 Task: Look for products in the category "Chicken" from the brand "Store Brand".
Action: Mouse moved to (15, 155)
Screenshot: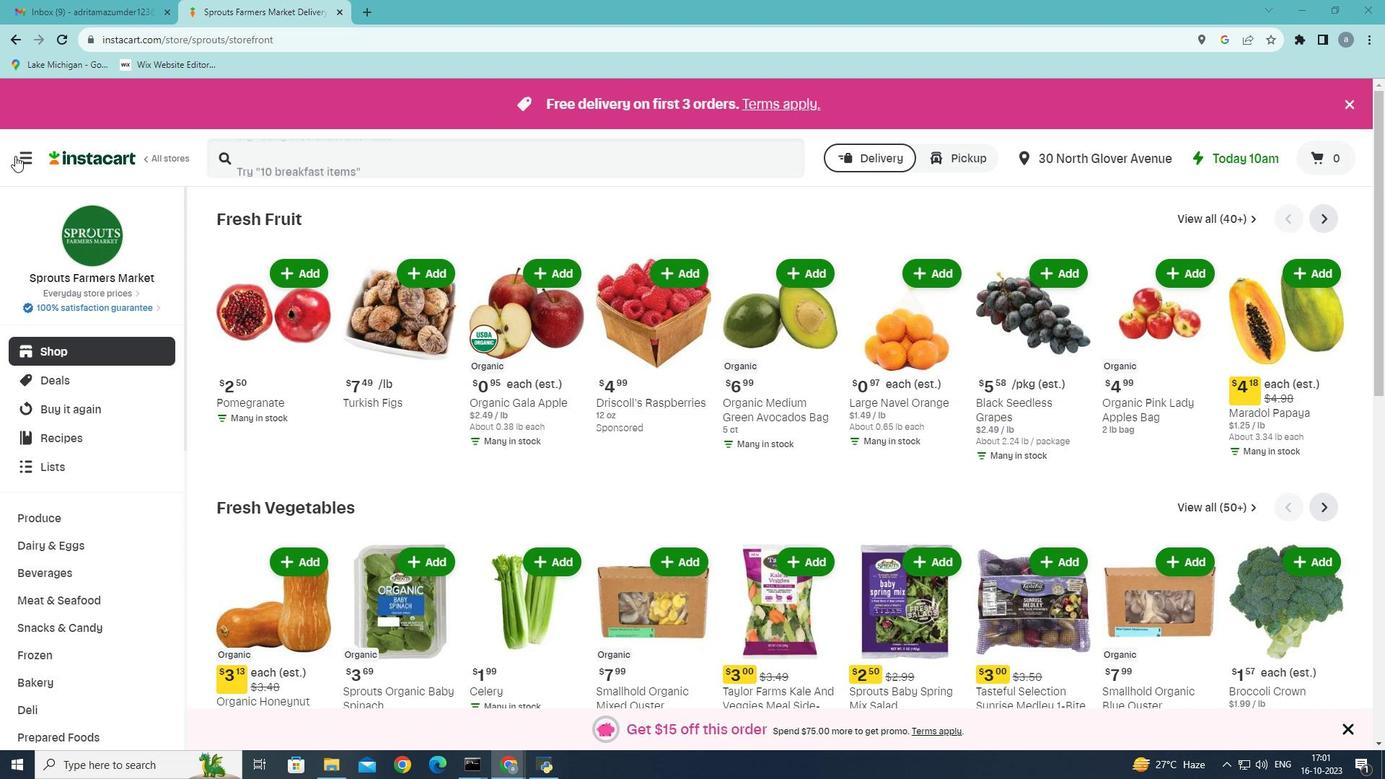 
Action: Mouse pressed left at (15, 155)
Screenshot: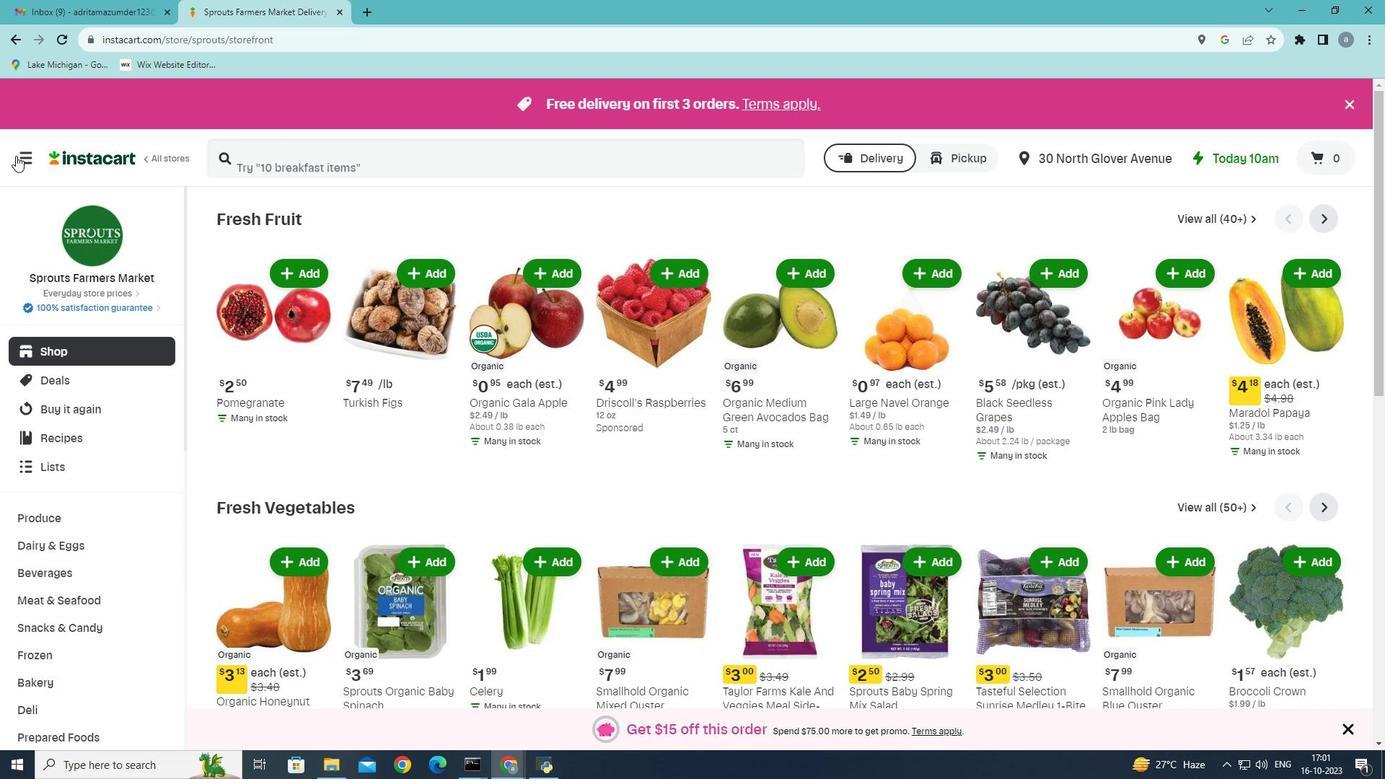 
Action: Mouse moved to (52, 419)
Screenshot: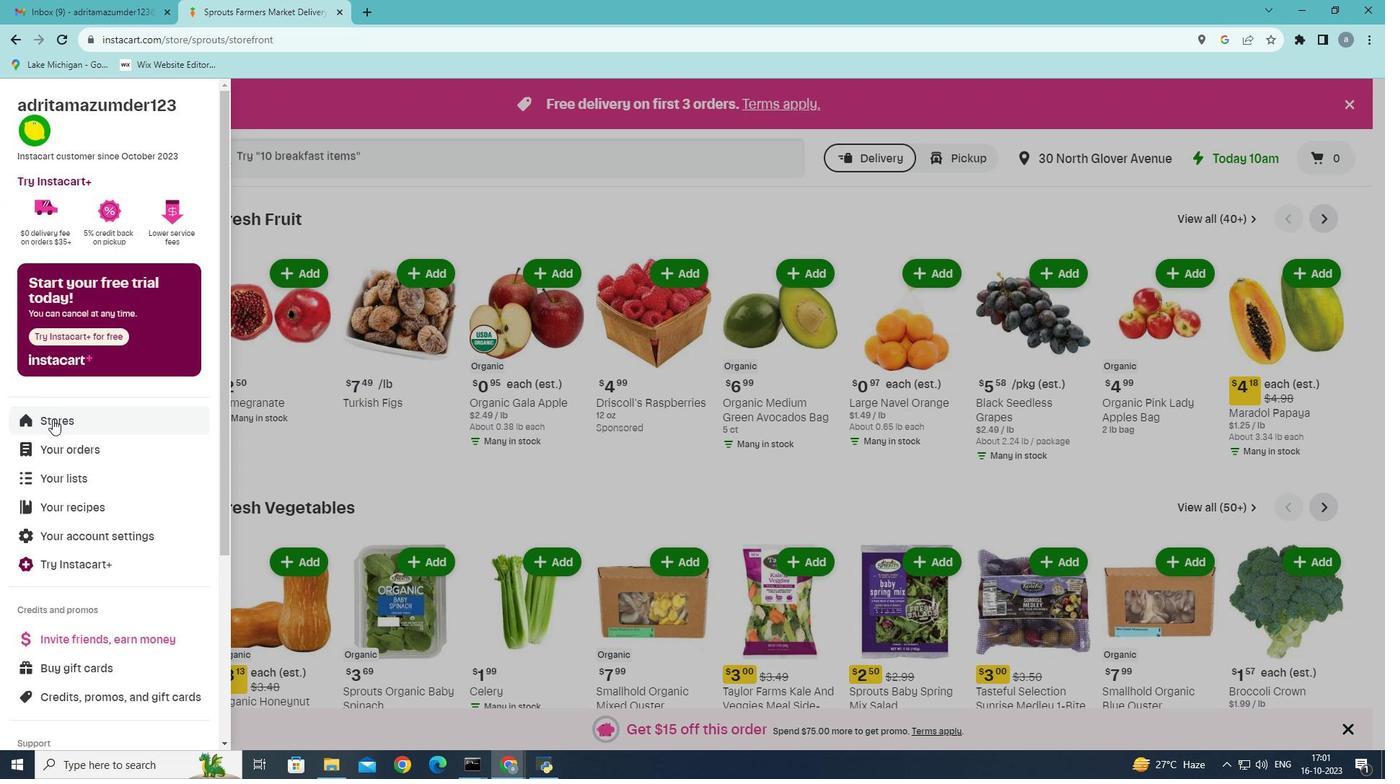 
Action: Mouse pressed left at (52, 419)
Screenshot: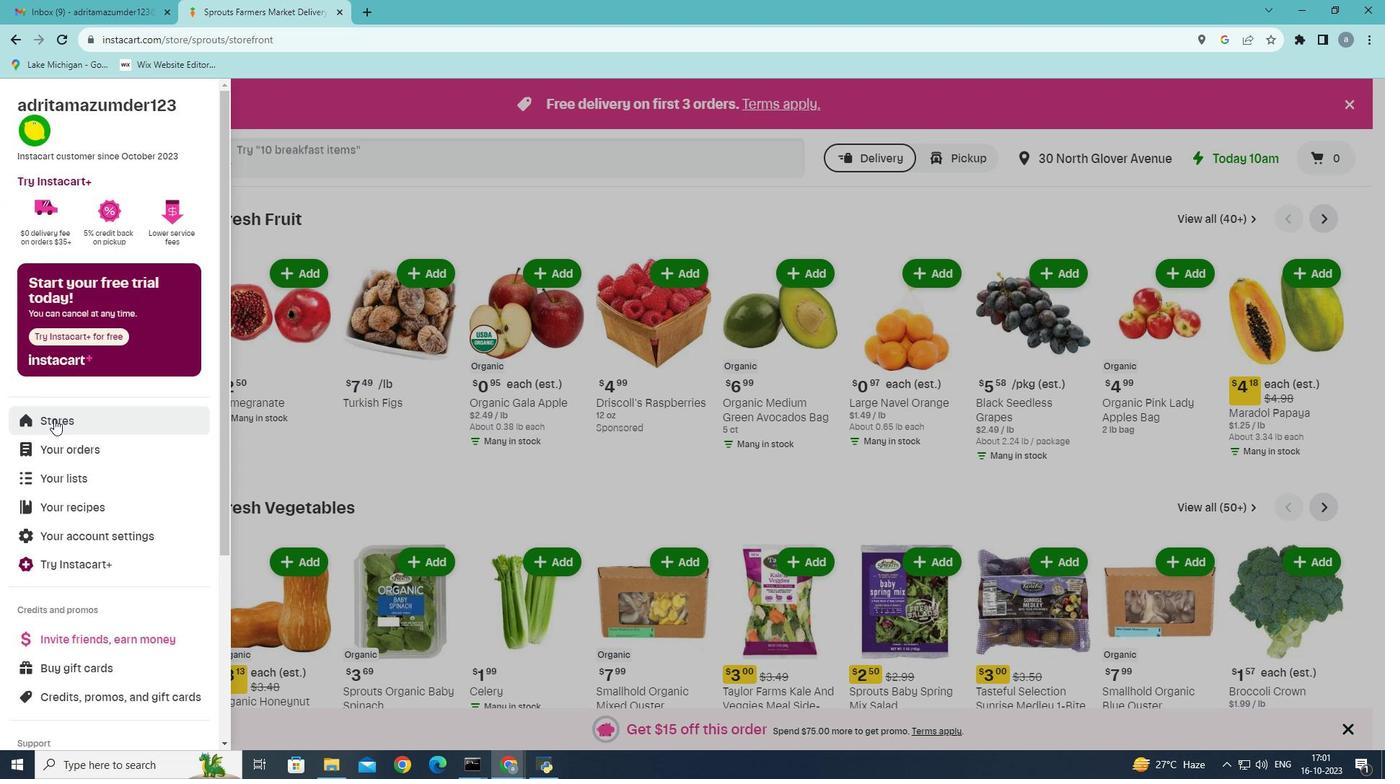 
Action: Mouse moved to (333, 163)
Screenshot: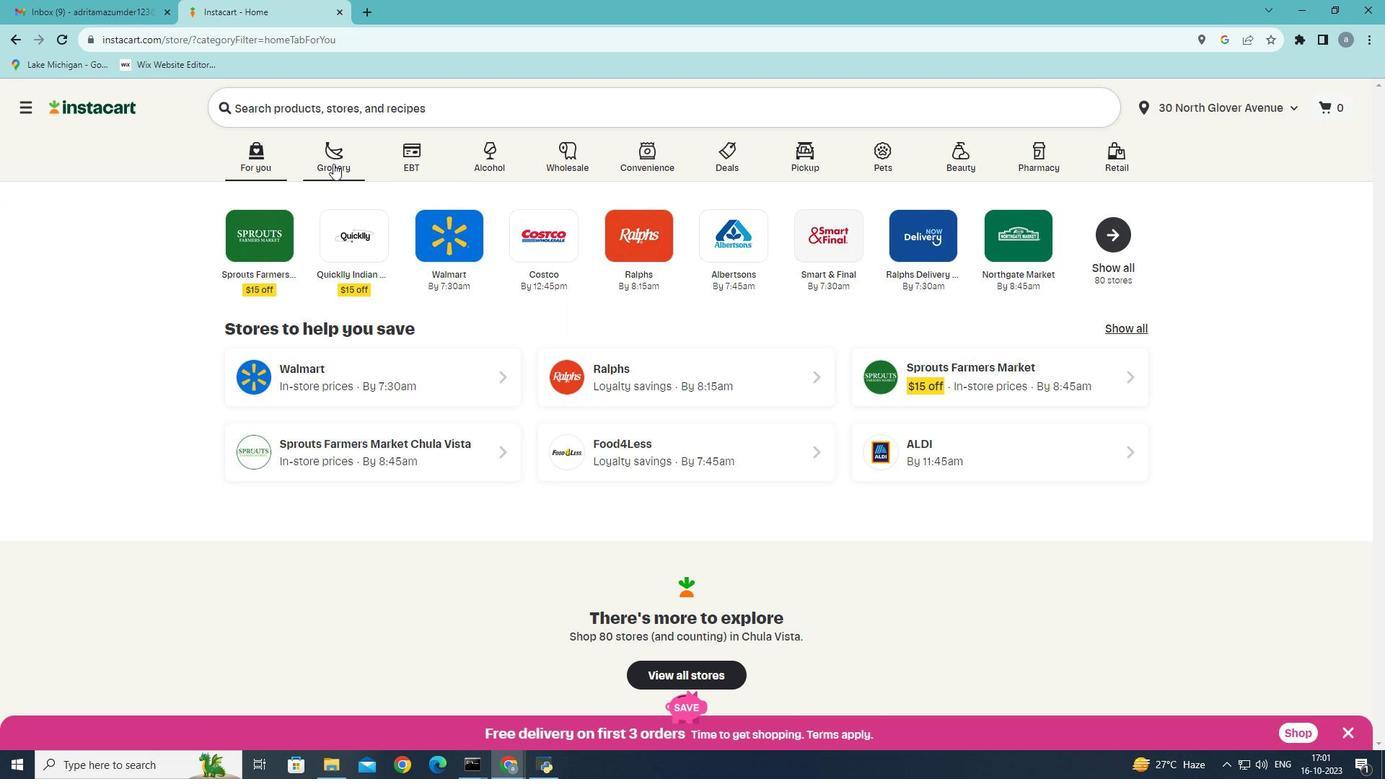 
Action: Mouse pressed left at (333, 163)
Screenshot: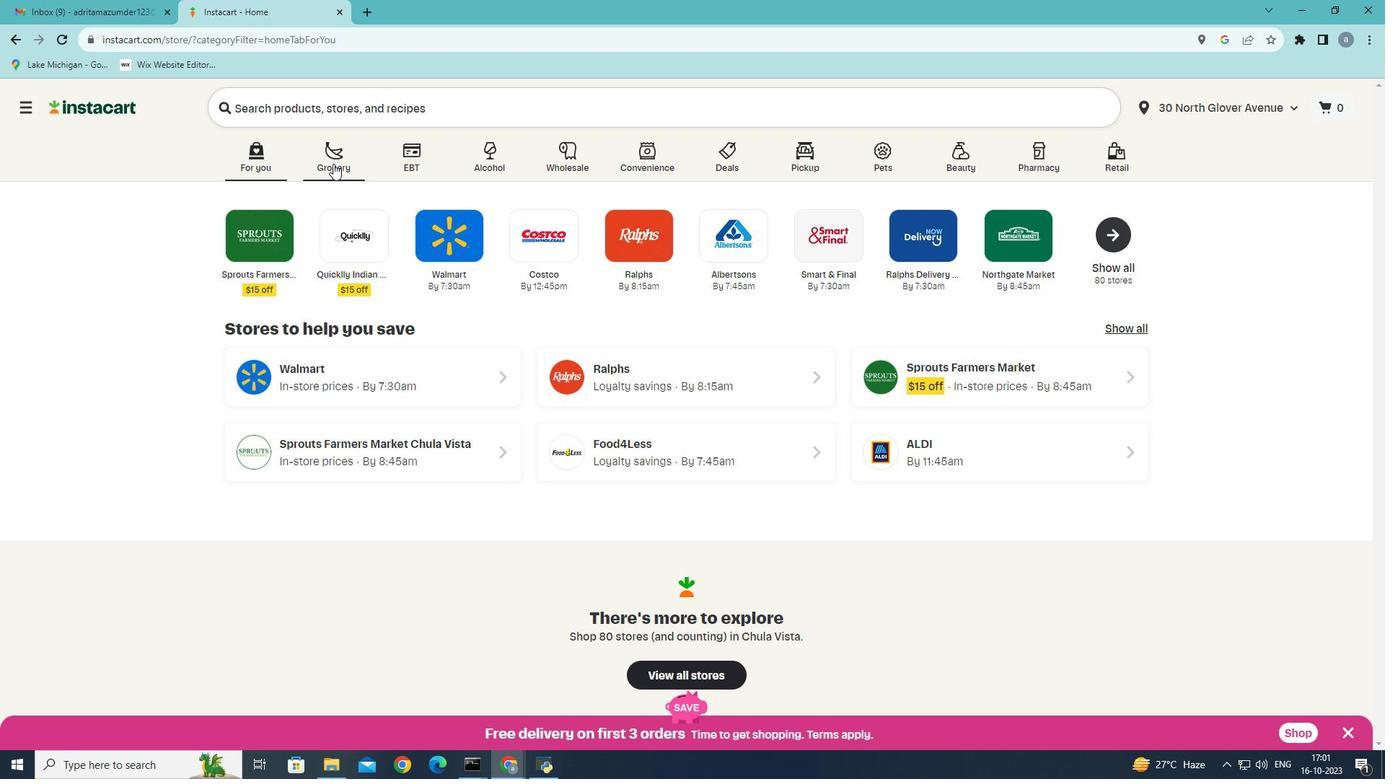 
Action: Mouse moved to (945, 308)
Screenshot: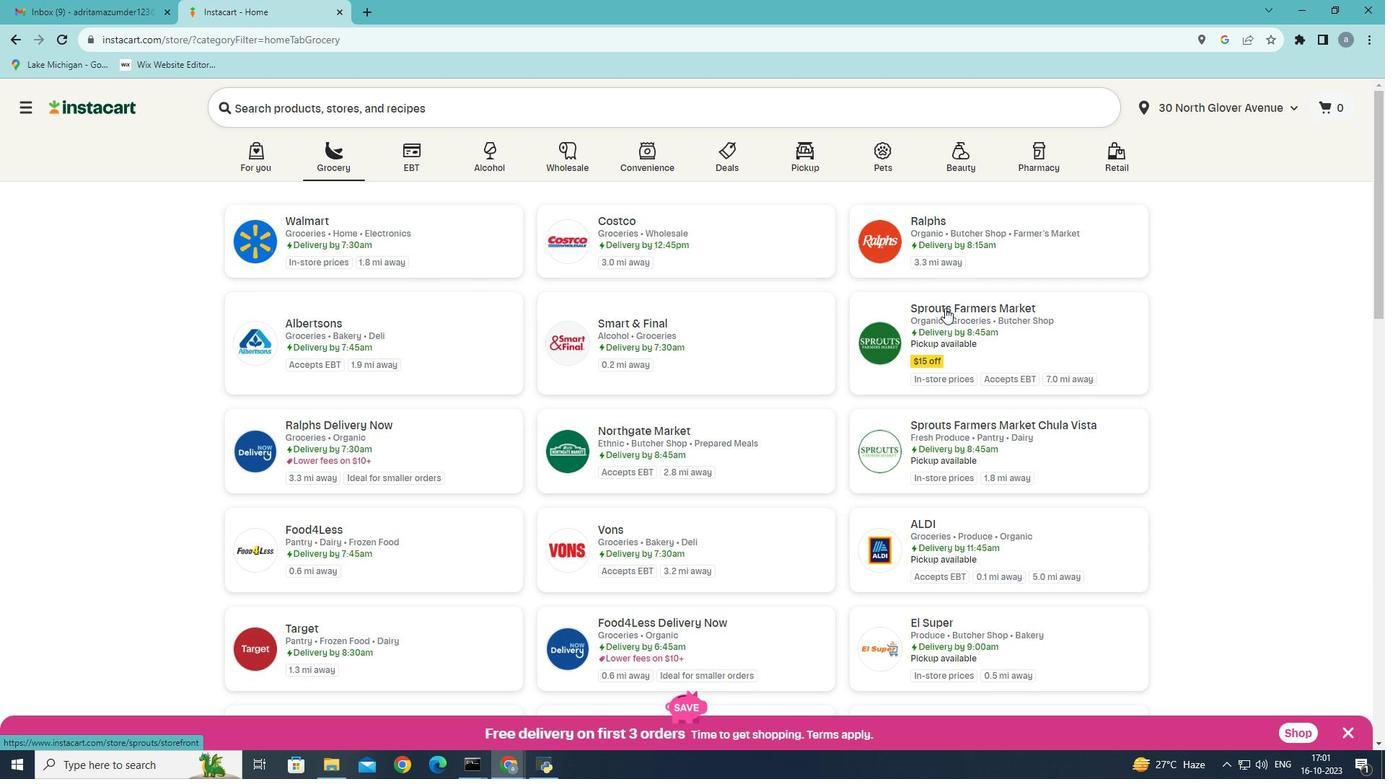 
Action: Mouse pressed left at (945, 308)
Screenshot: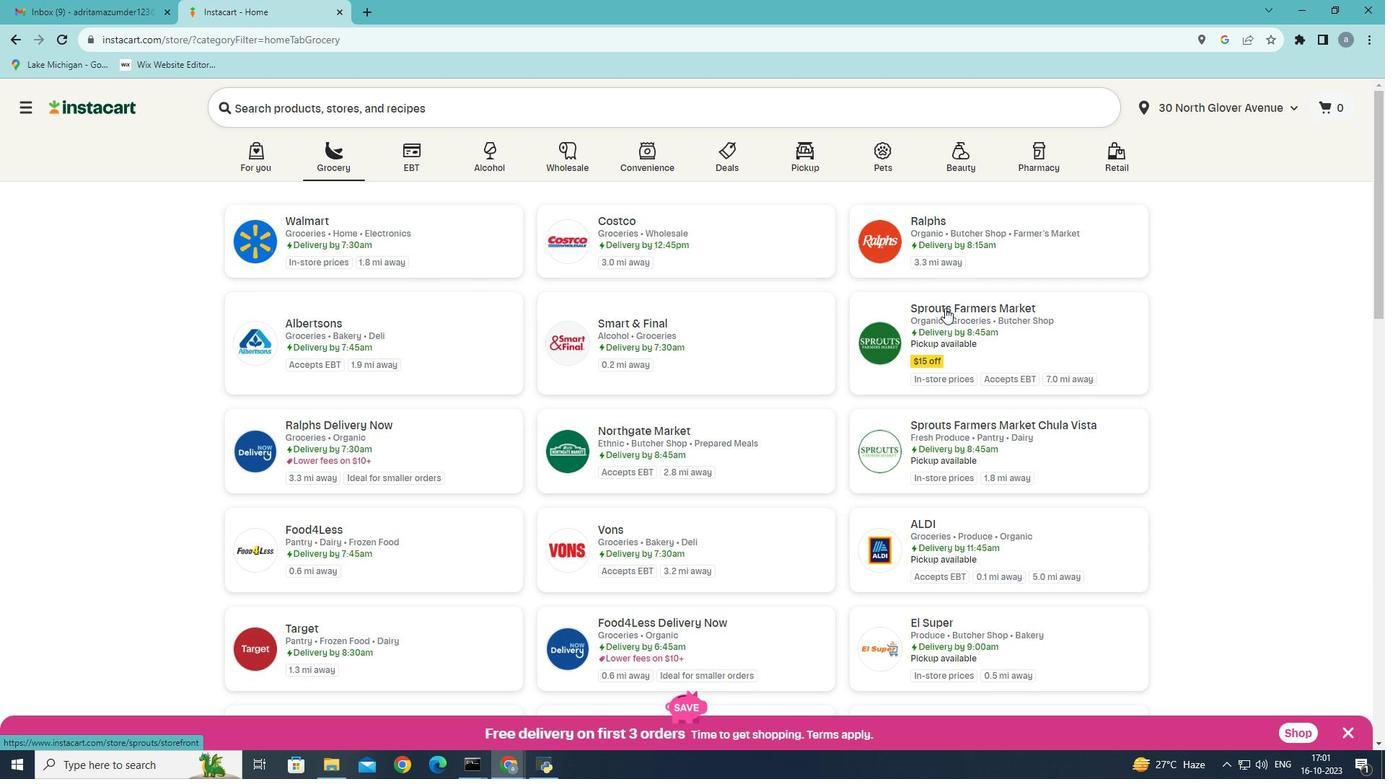 
Action: Mouse moved to (78, 597)
Screenshot: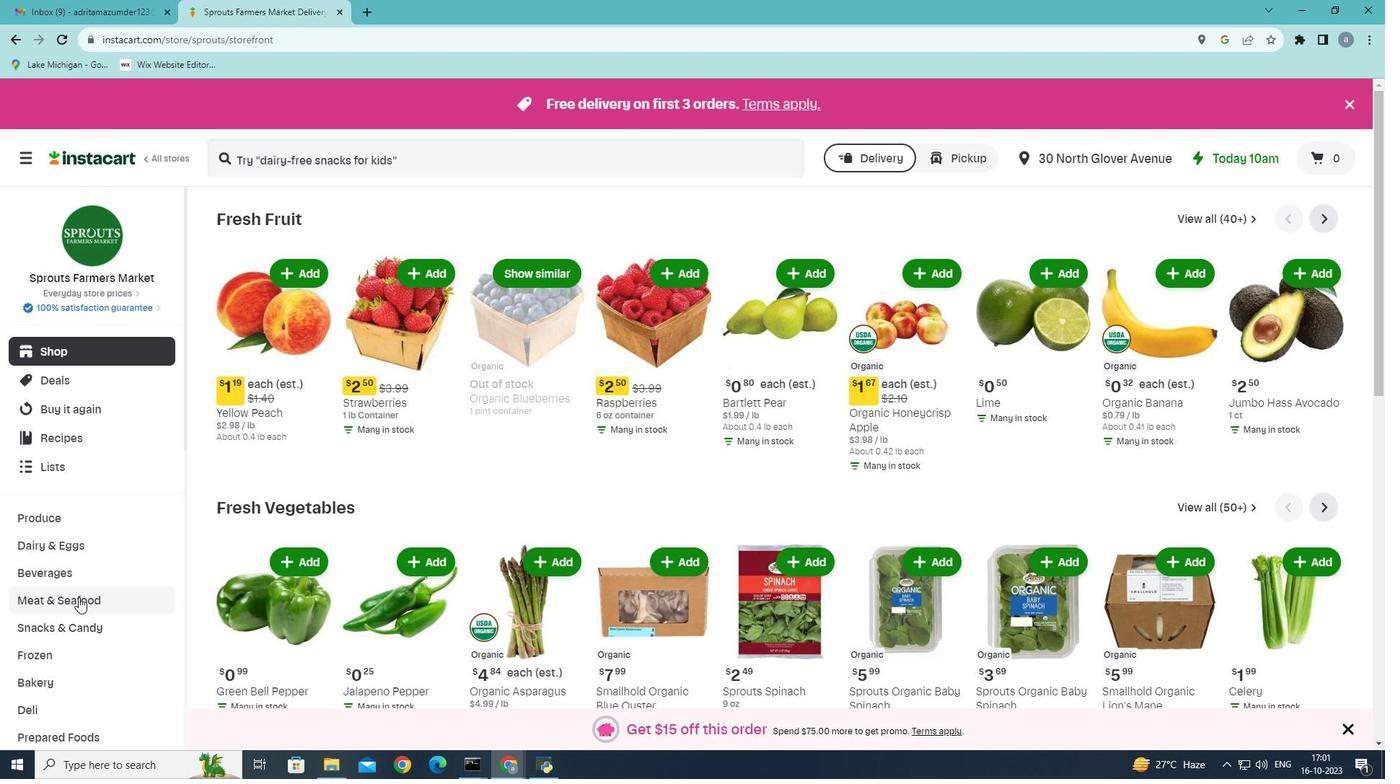 
Action: Mouse pressed left at (78, 597)
Screenshot: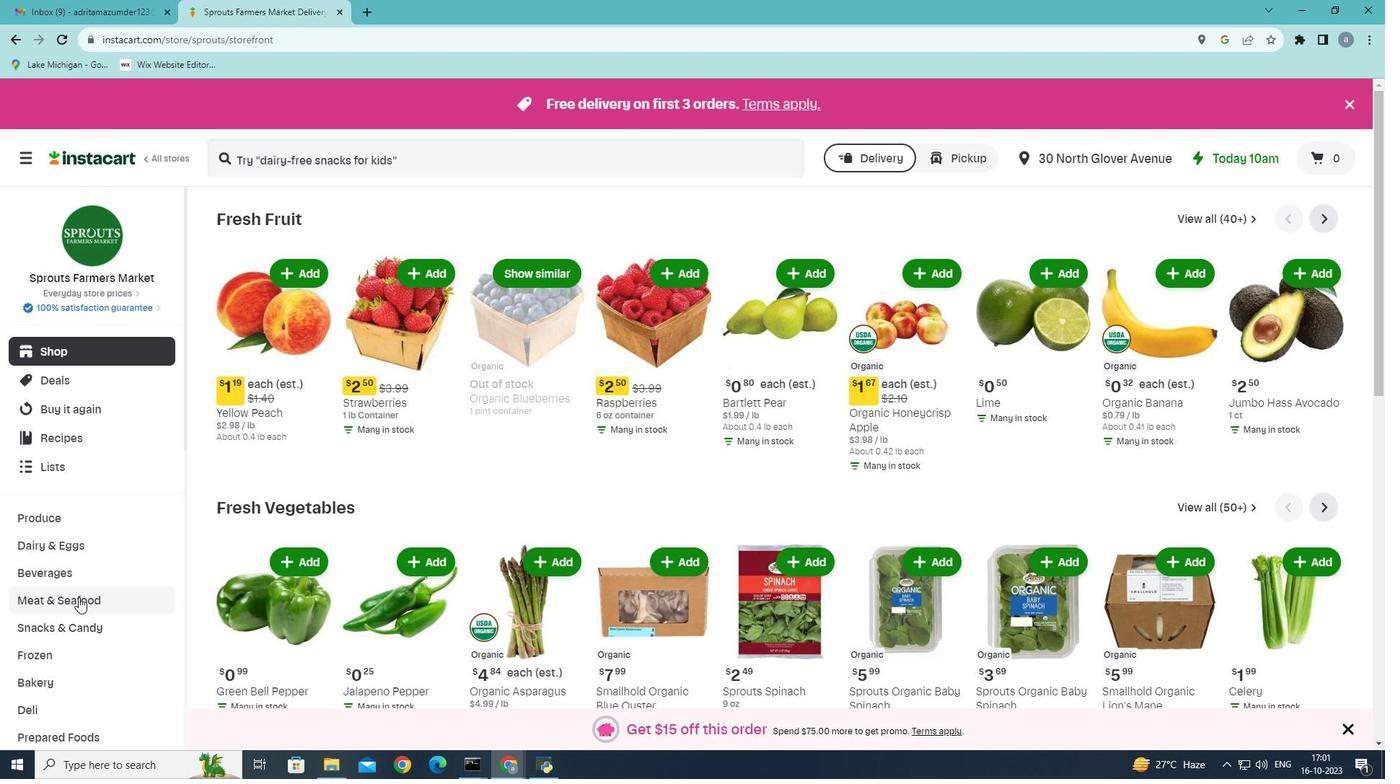 
Action: Mouse moved to (375, 262)
Screenshot: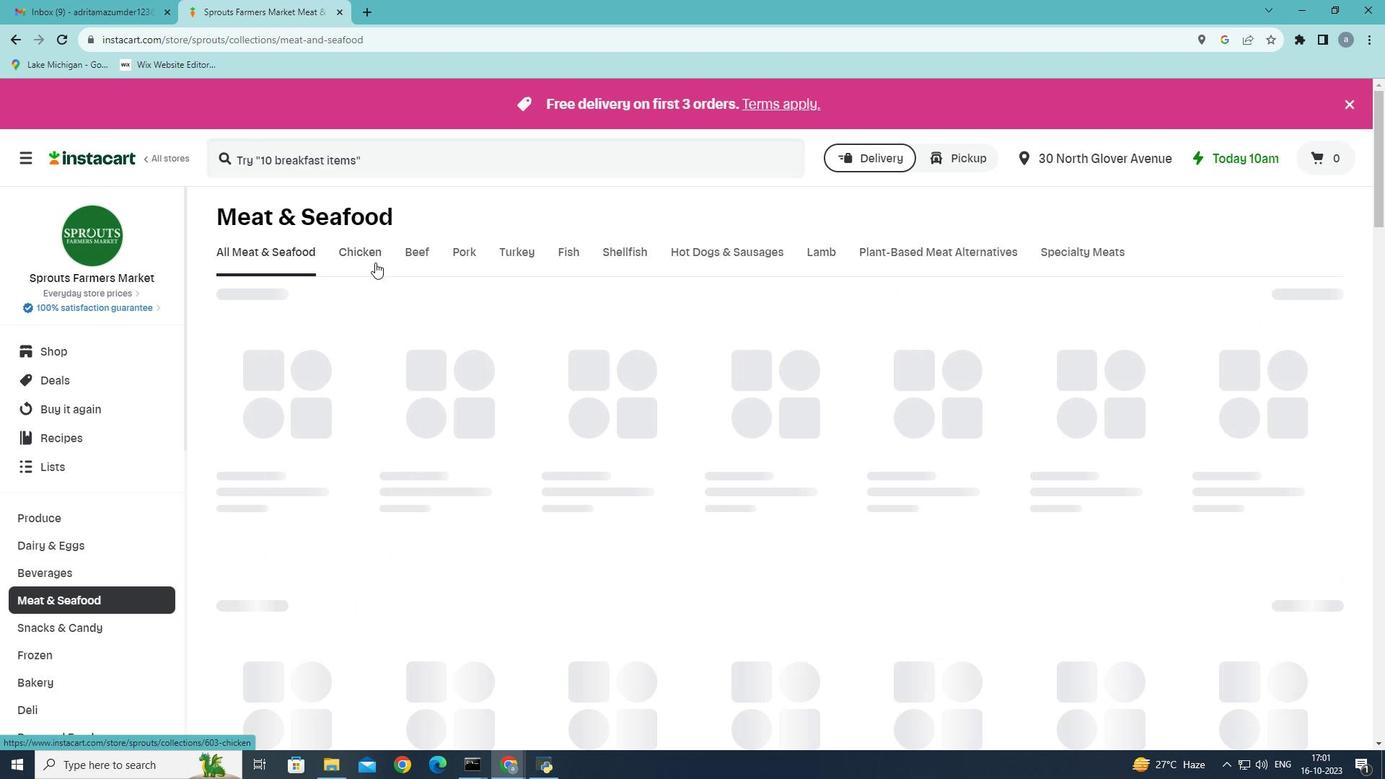 
Action: Mouse pressed left at (375, 262)
Screenshot: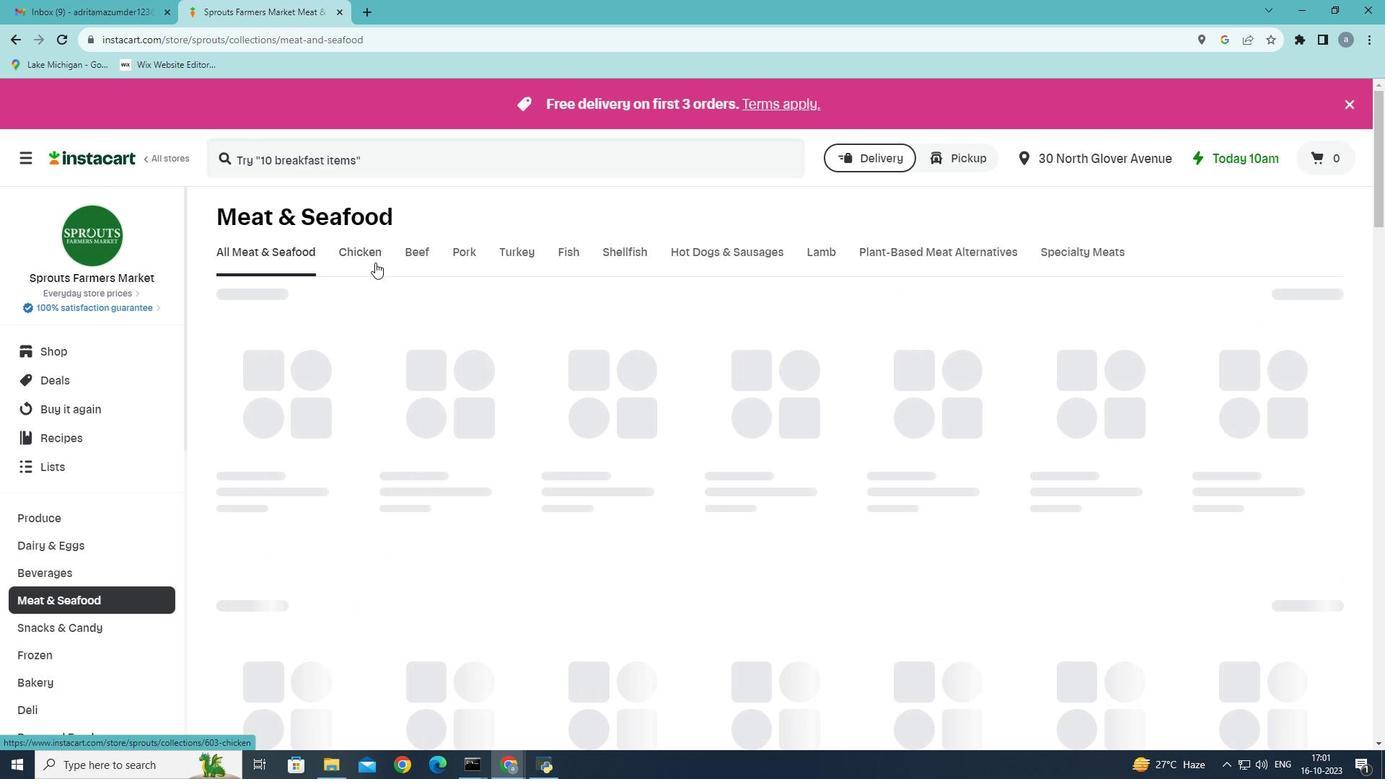 
Action: Mouse moved to (518, 305)
Screenshot: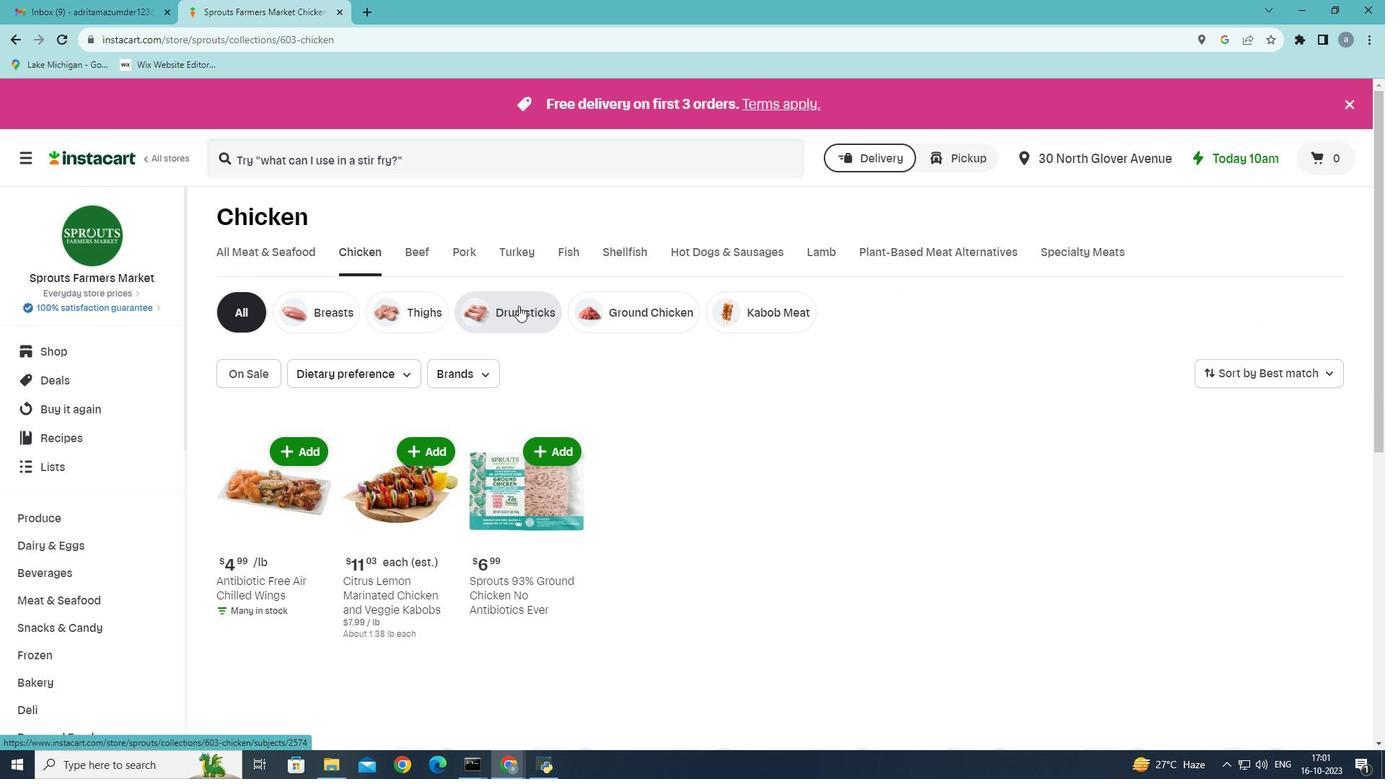 
Action: Mouse pressed left at (518, 305)
Screenshot: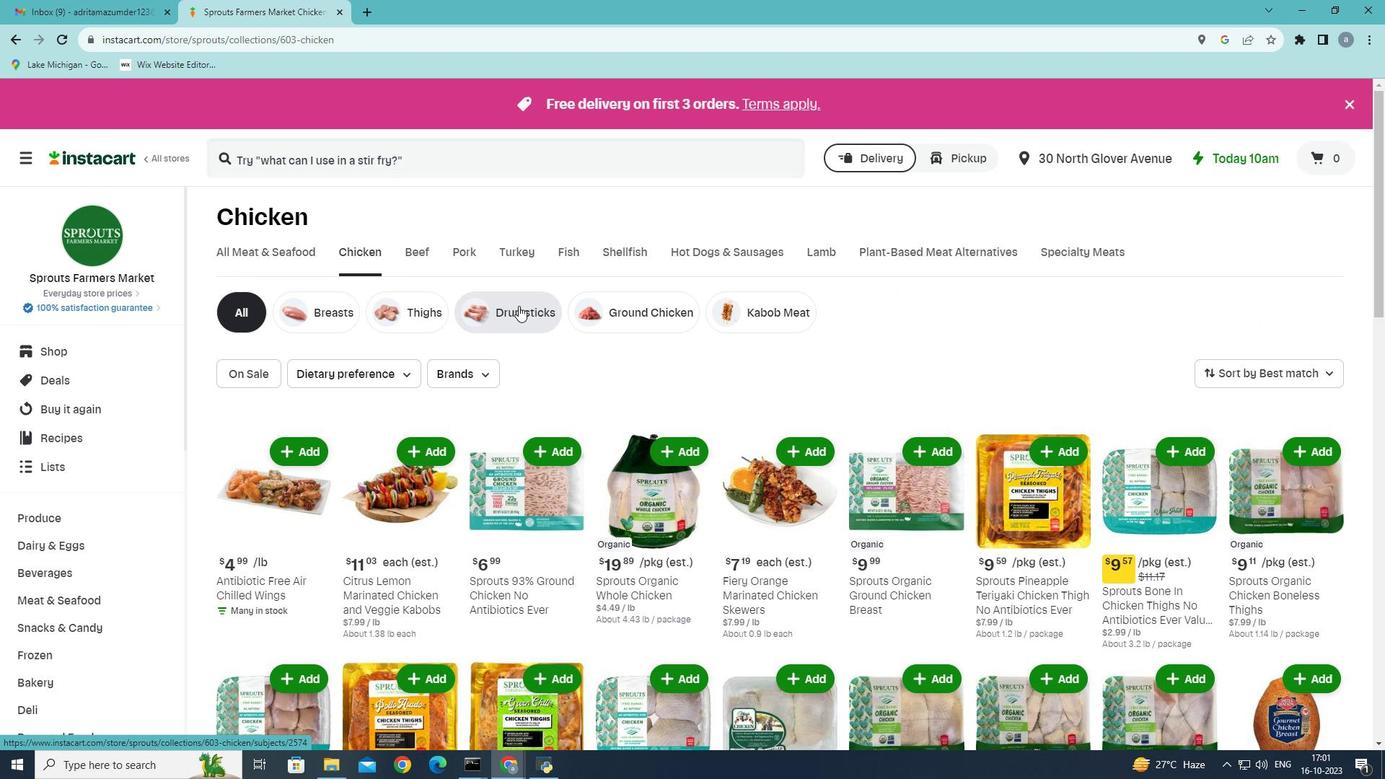 
Action: Mouse moved to (407, 376)
Screenshot: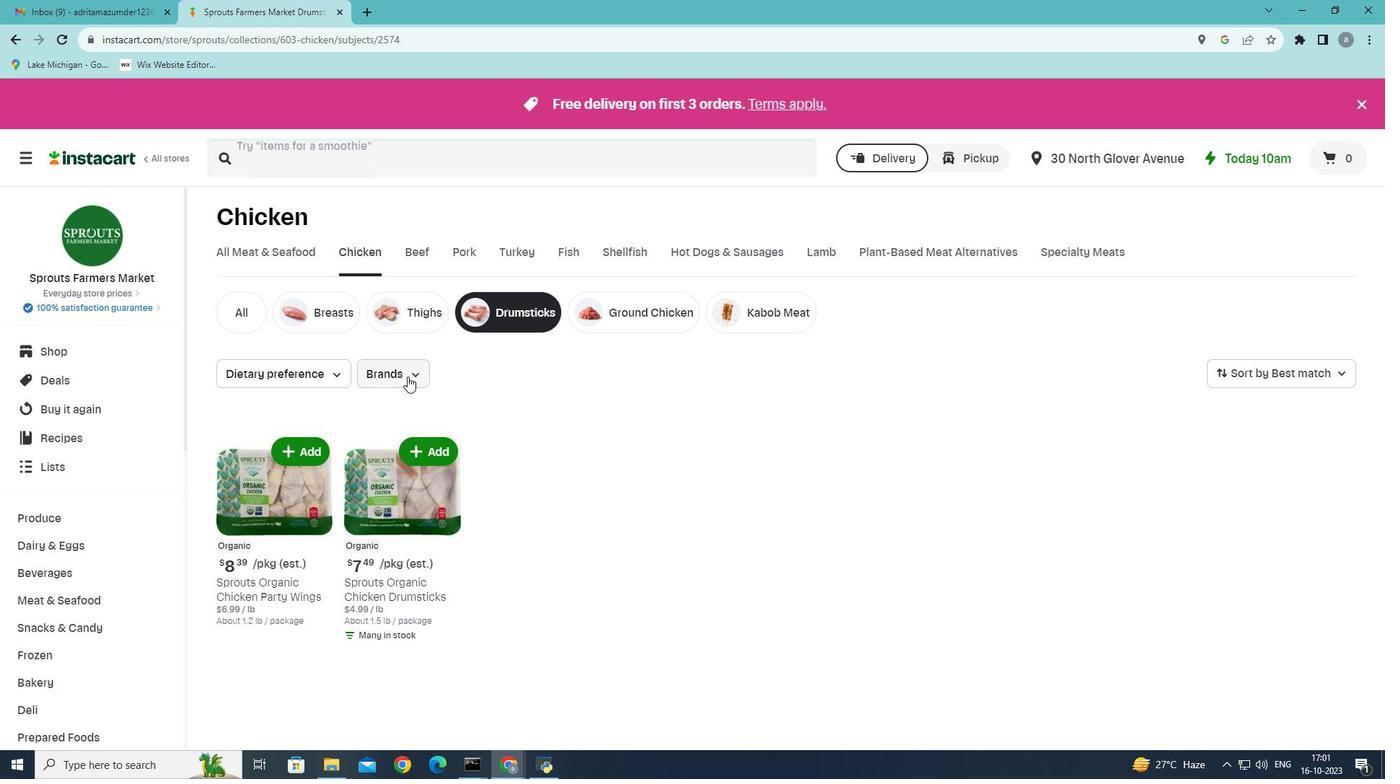 
Action: Mouse pressed left at (407, 376)
Screenshot: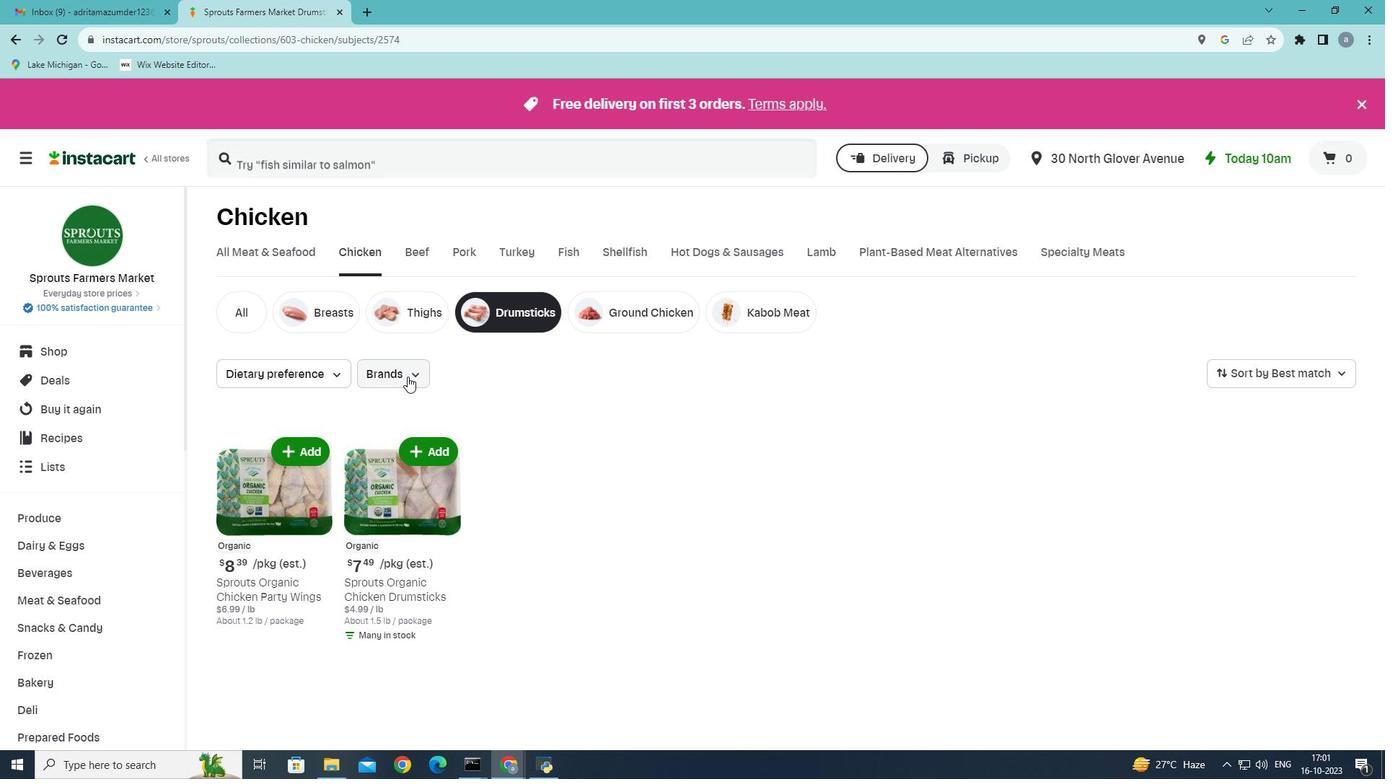 
Action: Mouse moved to (378, 418)
Screenshot: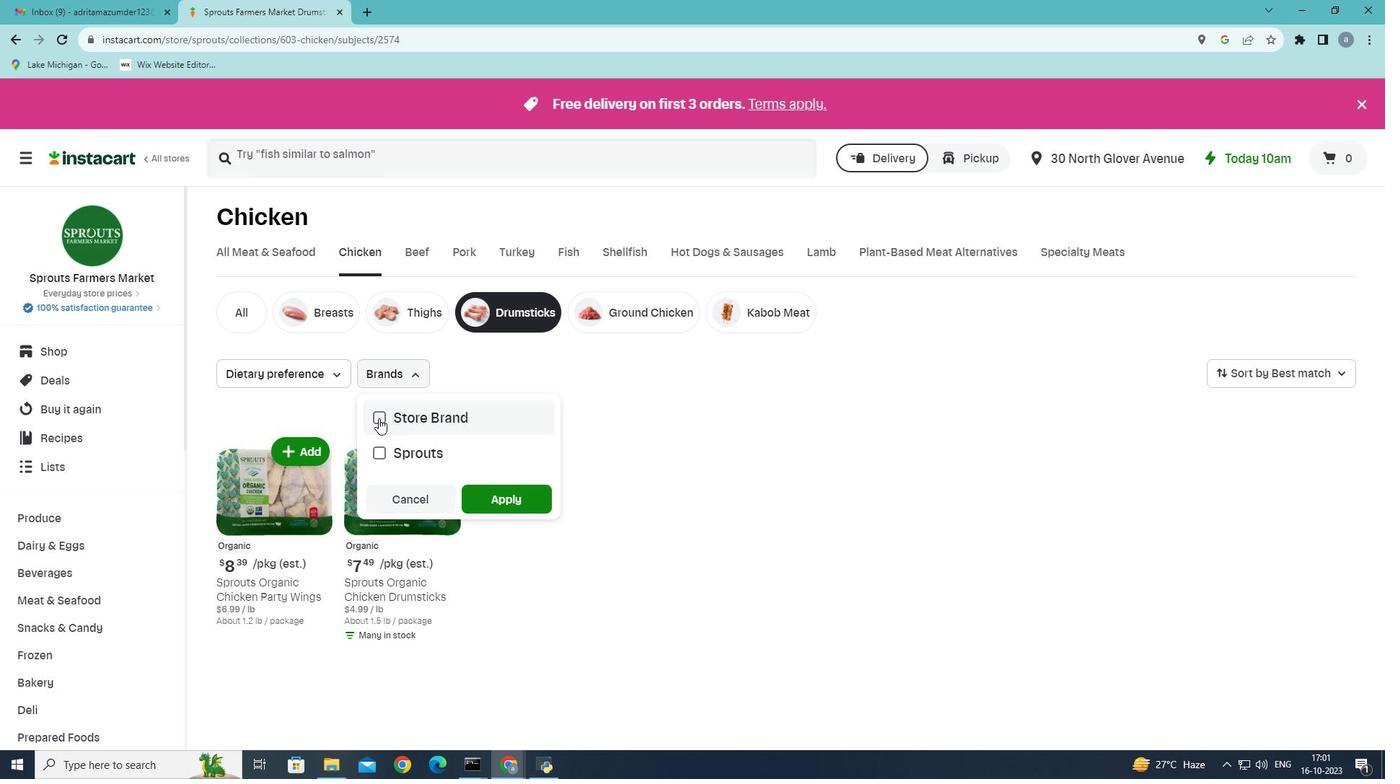 
Action: Mouse pressed left at (378, 418)
Screenshot: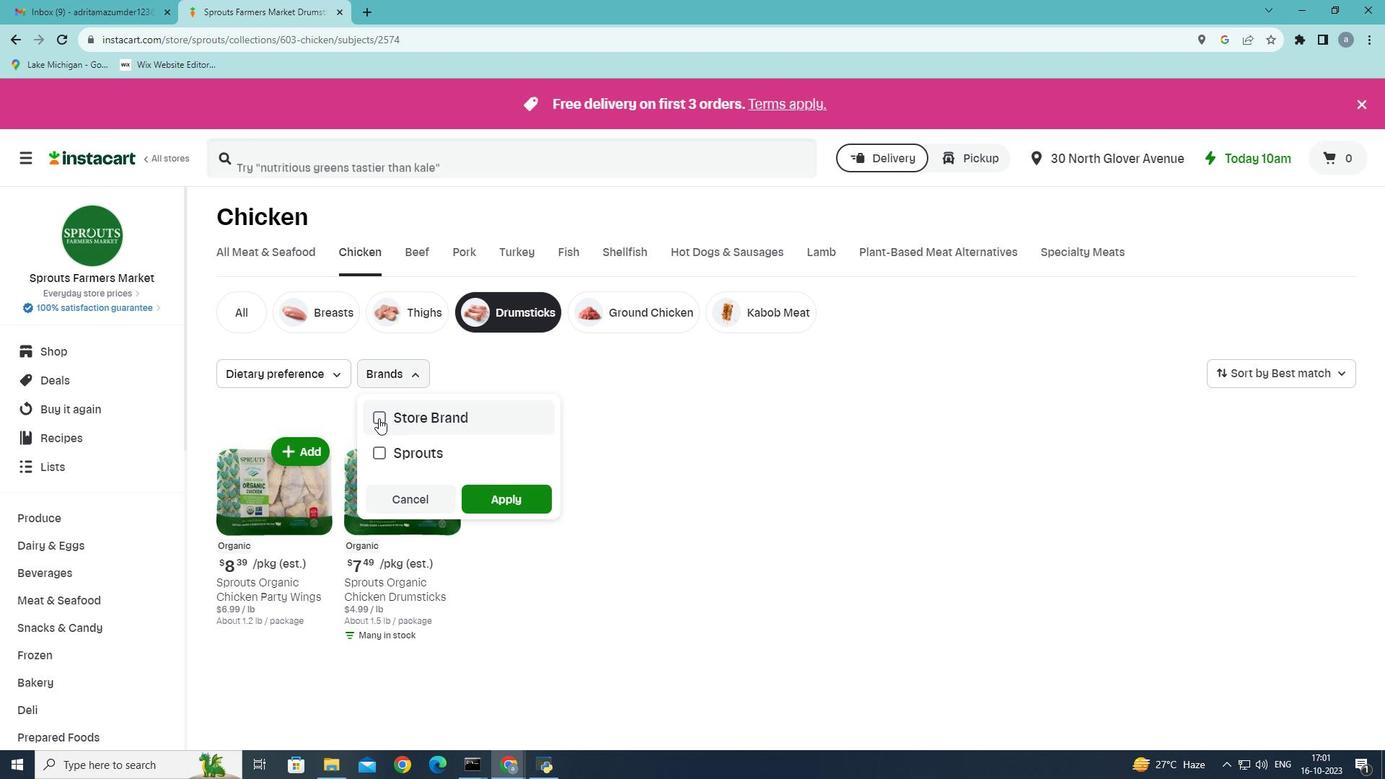 
Action: Mouse moved to (513, 501)
Screenshot: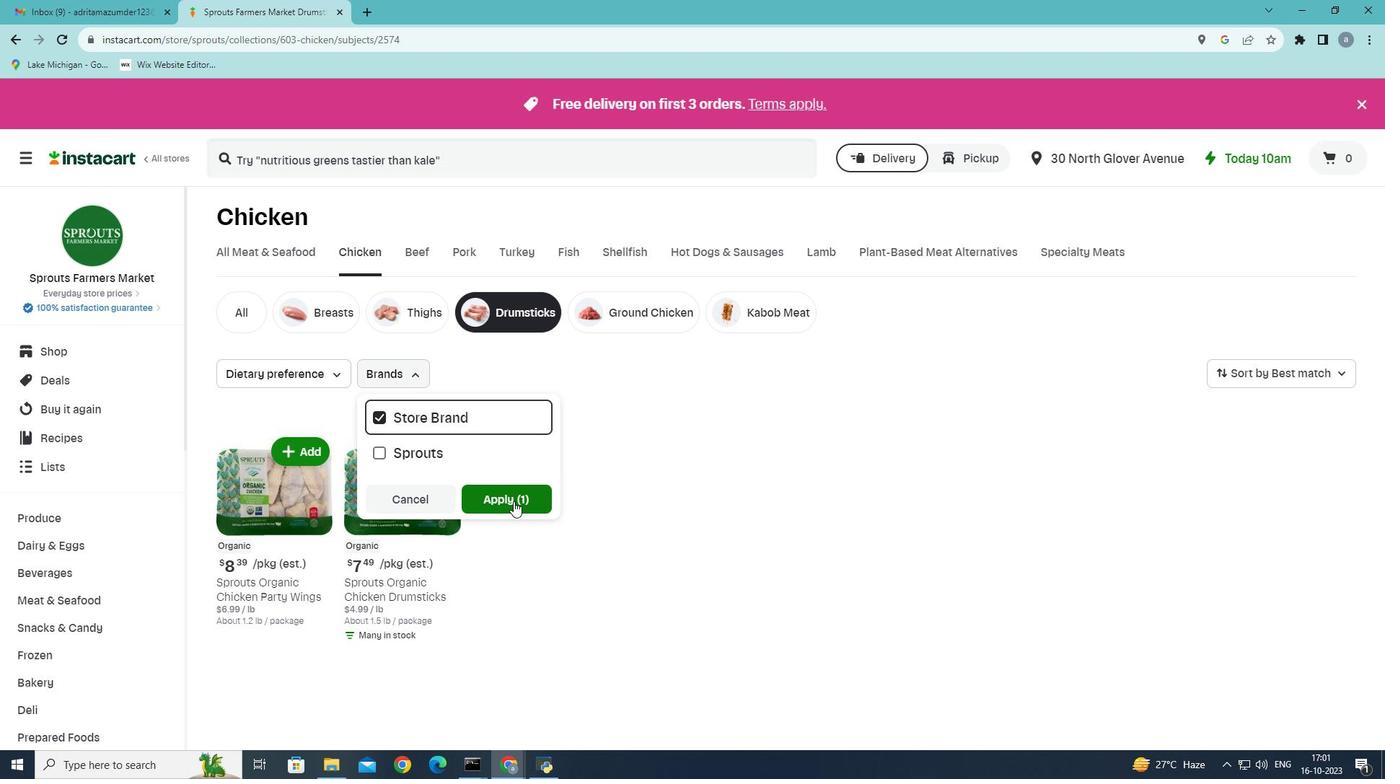 
Action: Mouse pressed left at (513, 501)
Screenshot: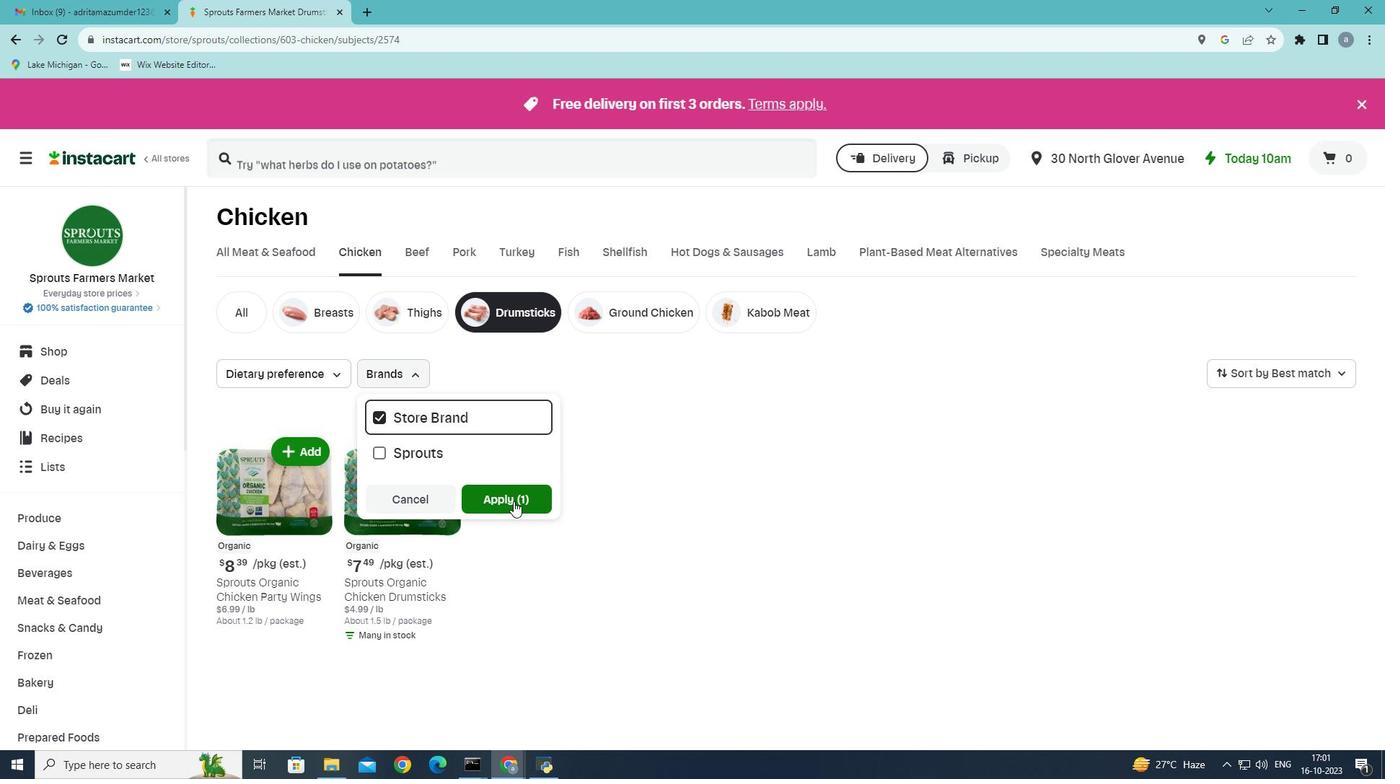 
Action: Mouse moved to (509, 500)
Screenshot: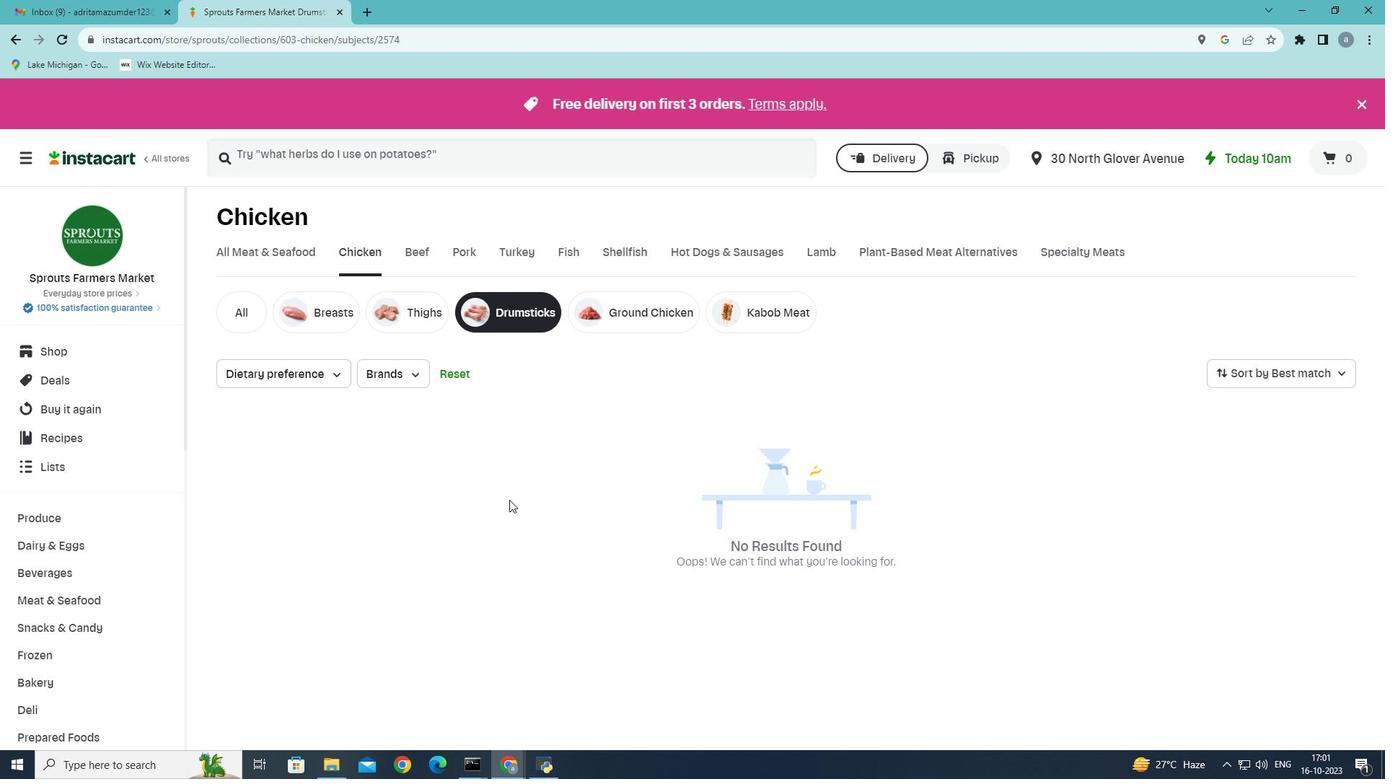 
